 Task: Change the country to France.
Action: Mouse moved to (859, 87)
Screenshot: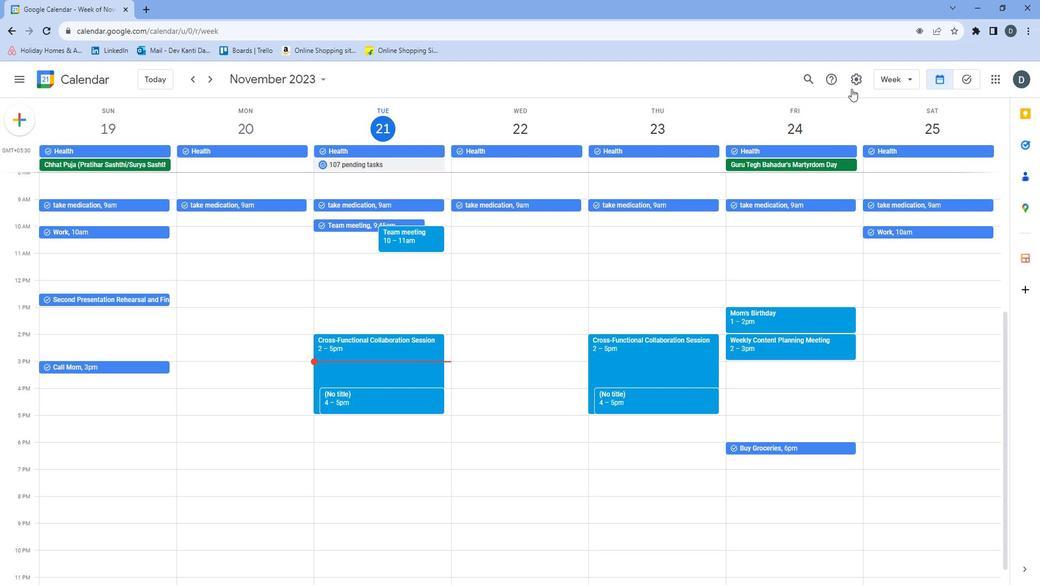 
Action: Mouse pressed left at (859, 87)
Screenshot: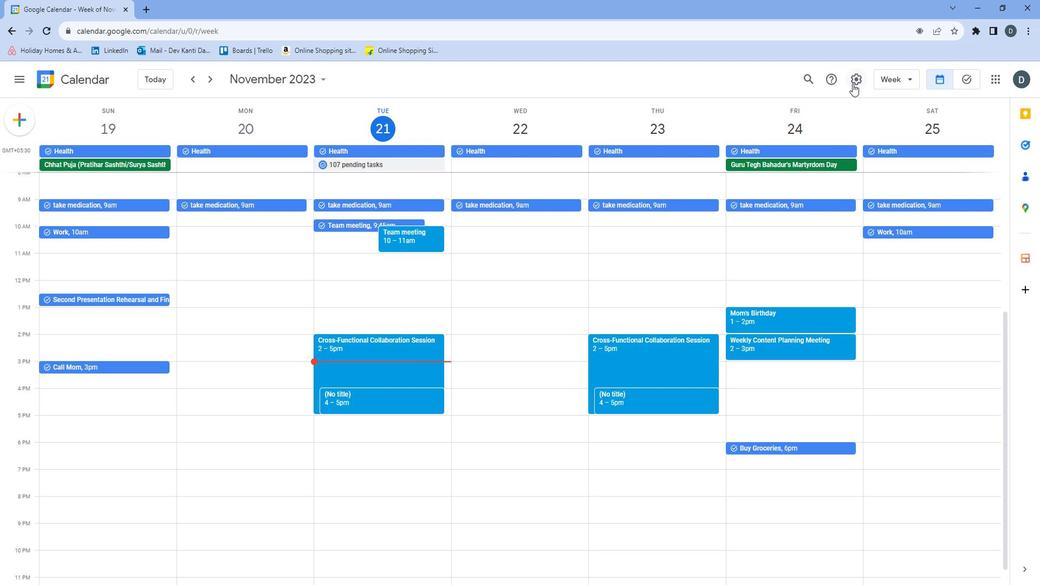 
Action: Mouse moved to (860, 100)
Screenshot: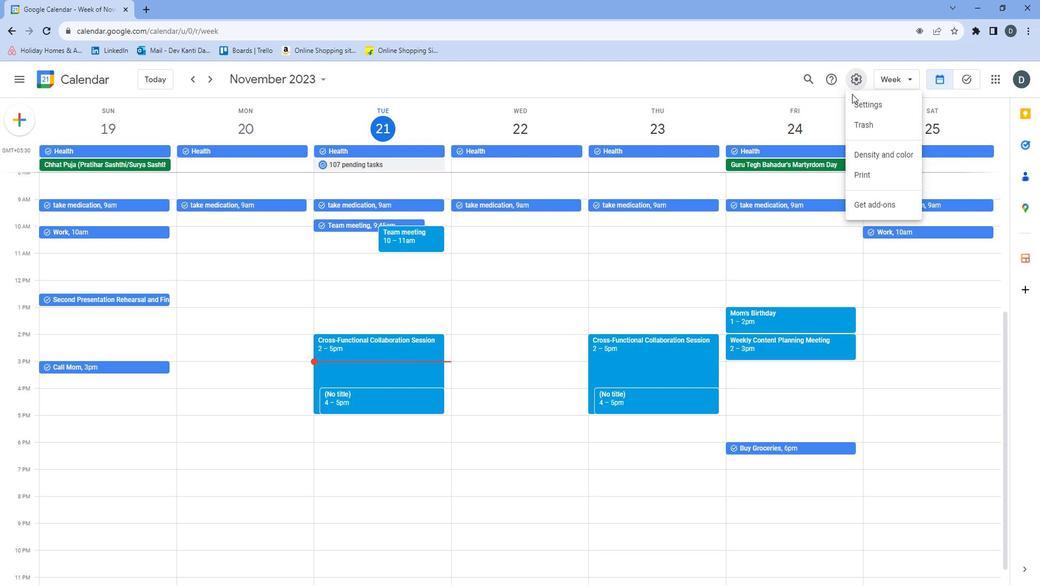 
Action: Mouse pressed left at (860, 100)
Screenshot: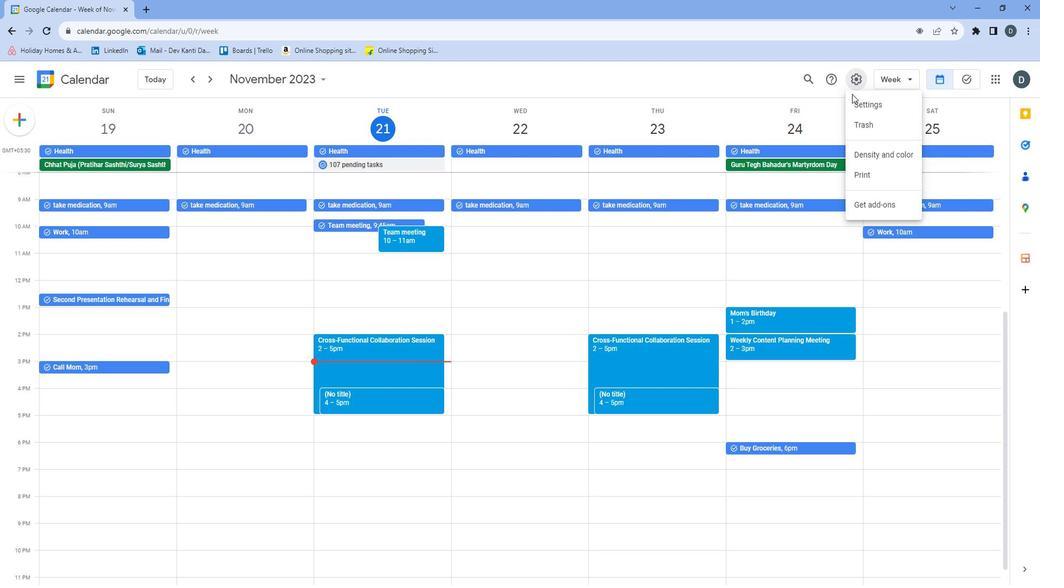 
Action: Mouse moved to (333, 154)
Screenshot: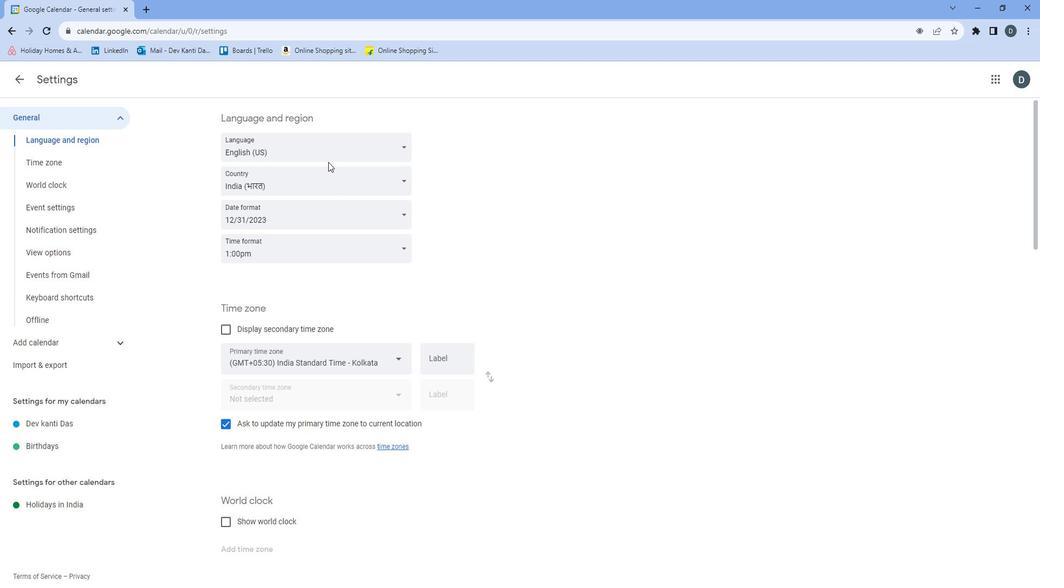 
Action: Mouse pressed left at (333, 154)
Screenshot: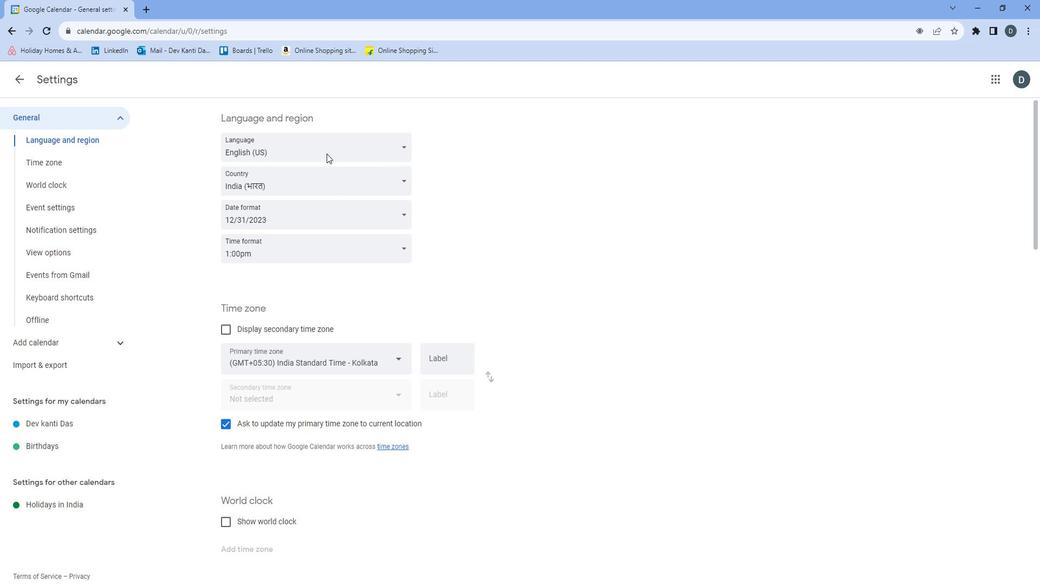 
Action: Mouse moved to (295, 487)
Screenshot: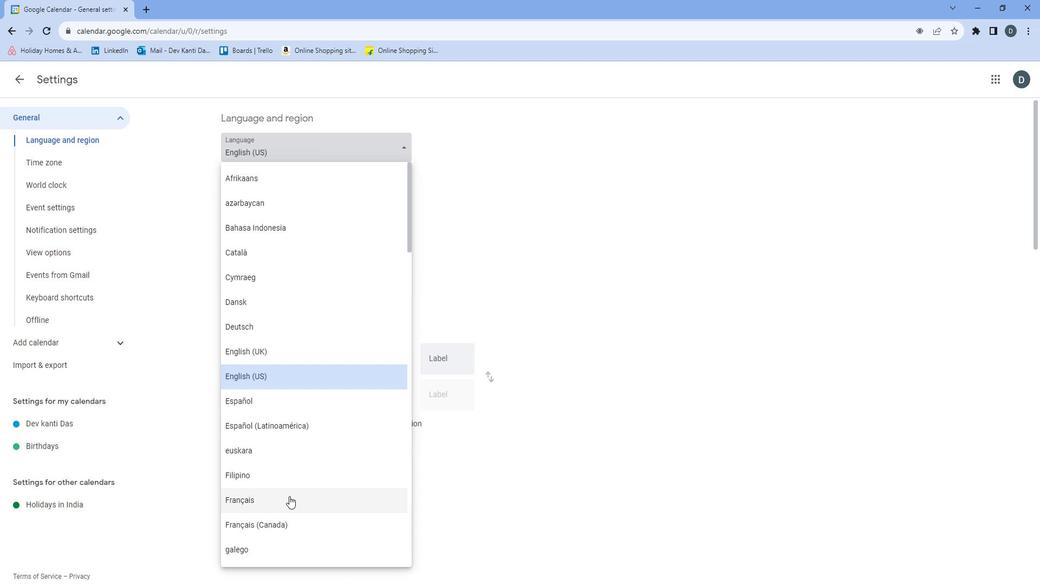 
Action: Mouse pressed left at (295, 487)
Screenshot: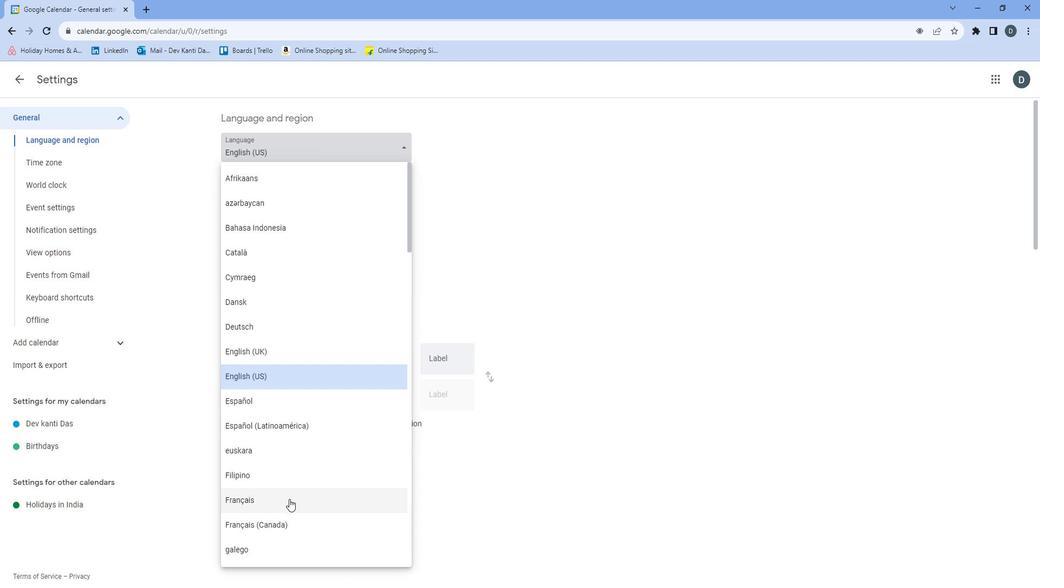 
Action: Mouse moved to (298, 484)
Screenshot: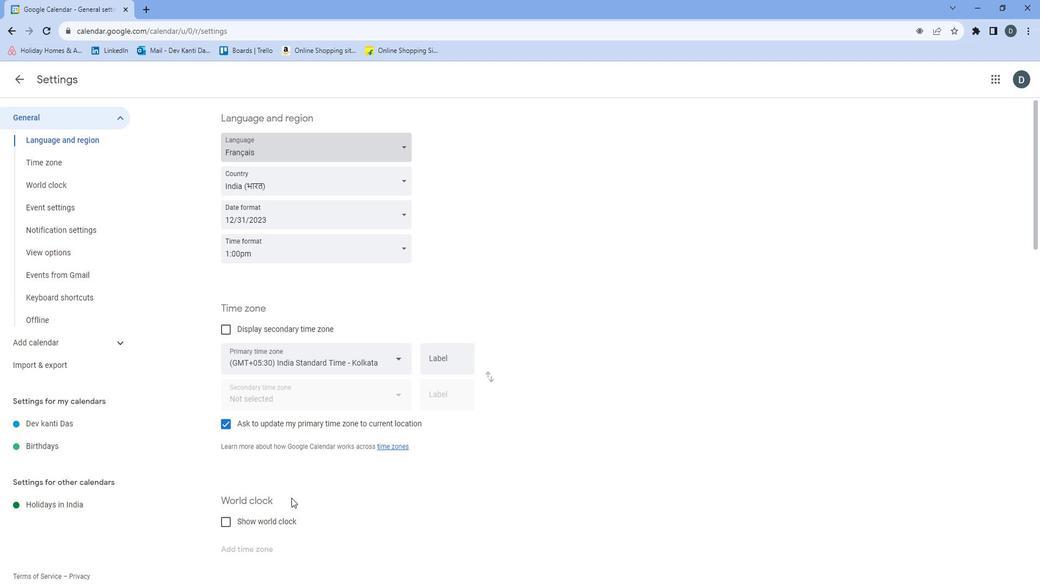 
